 Task: Create a rule from the Routing list, Task moved to a section -> Set Priority in the project AgileFusion , set the section as To-Do and set the priority of the task as  High
Action: Mouse moved to (165, 385)
Screenshot: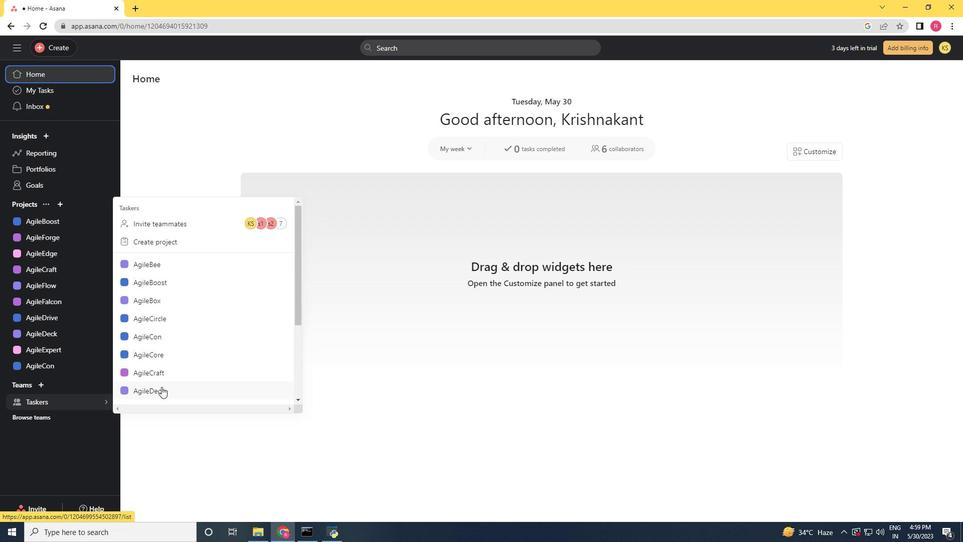 
Action: Mouse scrolled (165, 384) with delta (0, 0)
Screenshot: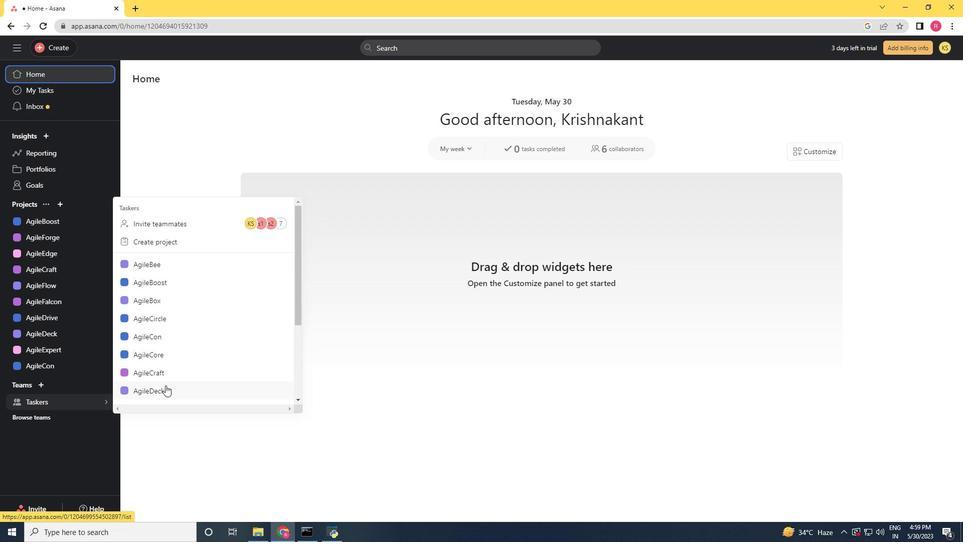 
Action: Mouse scrolled (165, 385) with delta (0, 0)
Screenshot: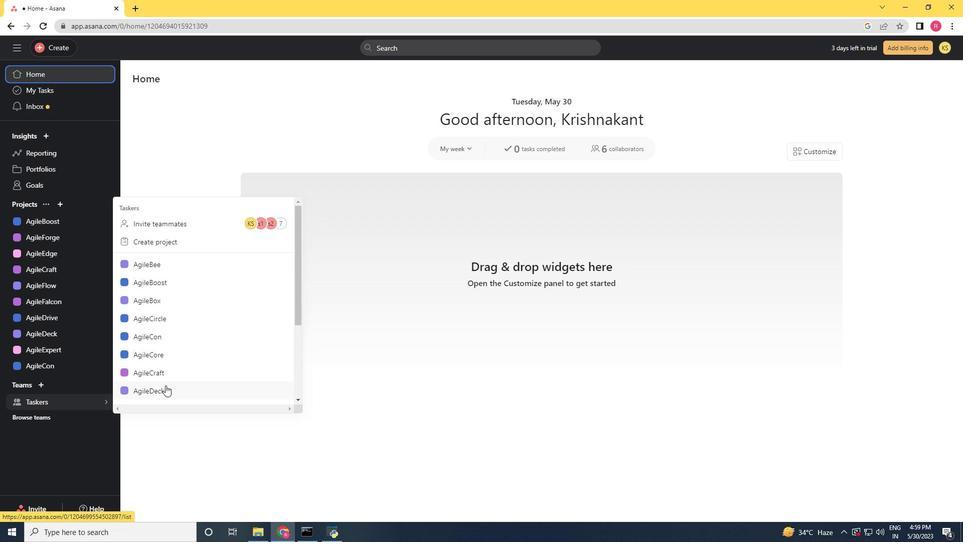 
Action: Mouse scrolled (165, 384) with delta (0, 0)
Screenshot: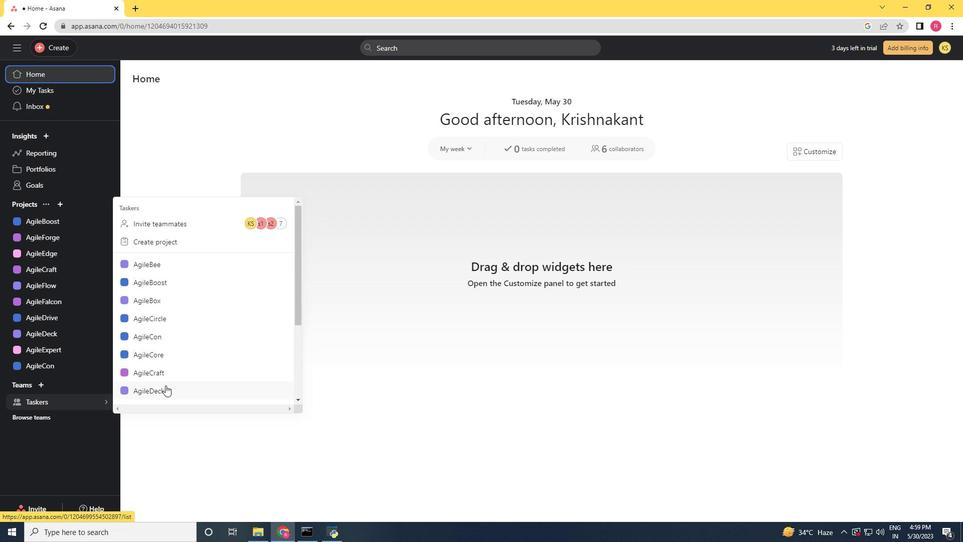 
Action: Mouse scrolled (165, 384) with delta (0, 0)
Screenshot: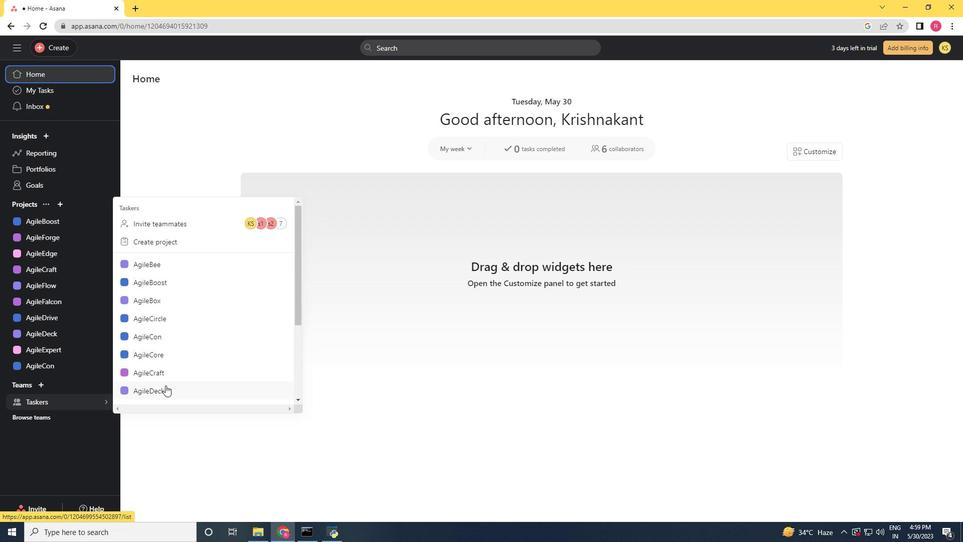 
Action: Mouse scrolled (165, 384) with delta (0, 0)
Screenshot: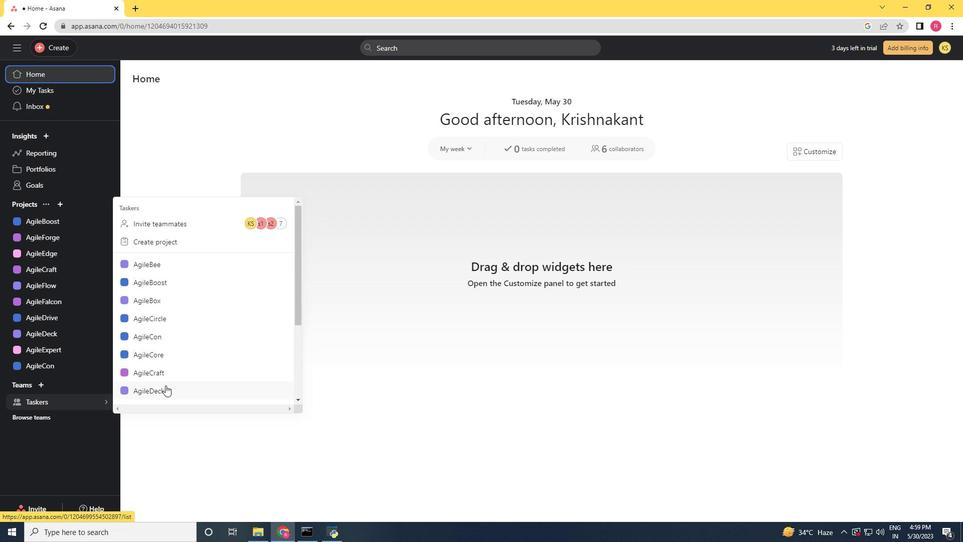
Action: Mouse scrolled (165, 384) with delta (0, 0)
Screenshot: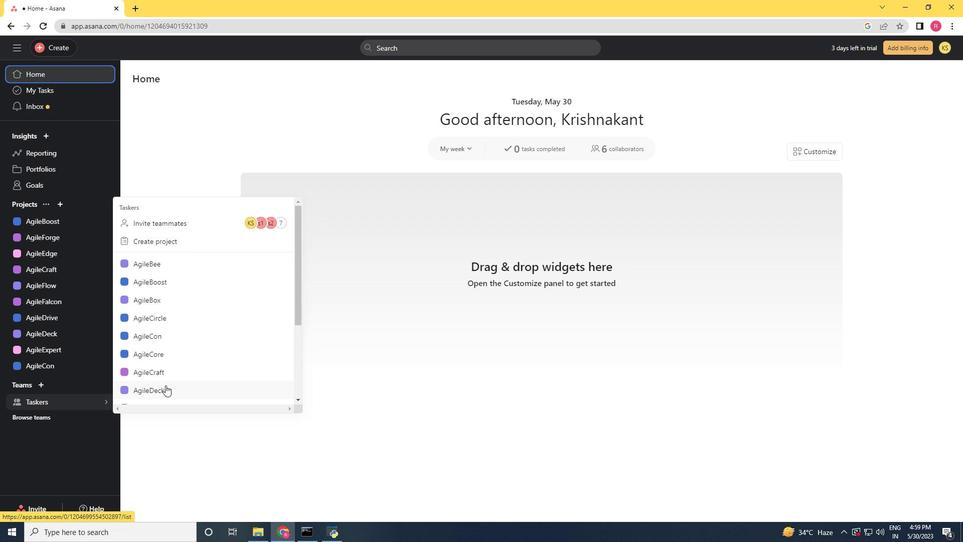 
Action: Mouse moved to (168, 380)
Screenshot: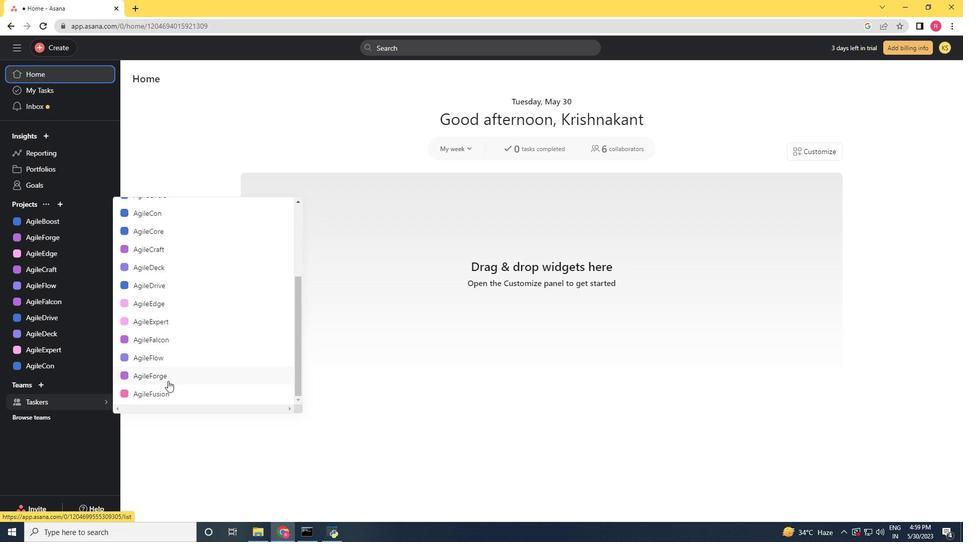 
Action: Mouse scrolled (168, 380) with delta (0, 0)
Screenshot: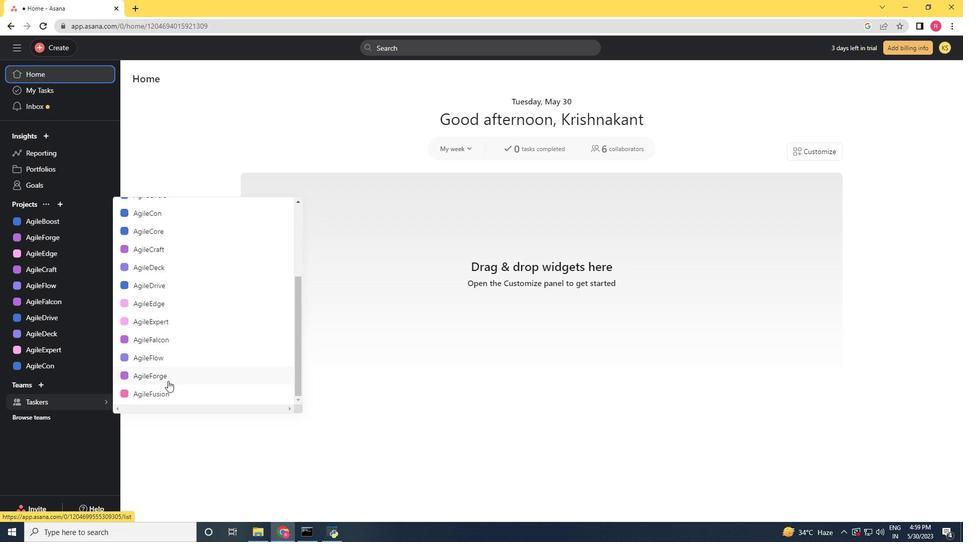 
Action: Mouse moved to (168, 381)
Screenshot: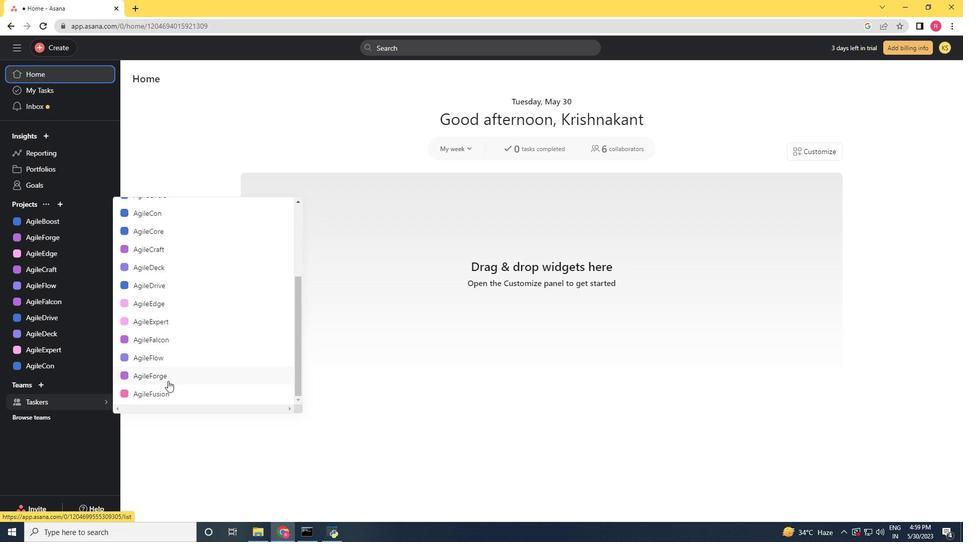
Action: Mouse scrolled (168, 381) with delta (0, 0)
Screenshot: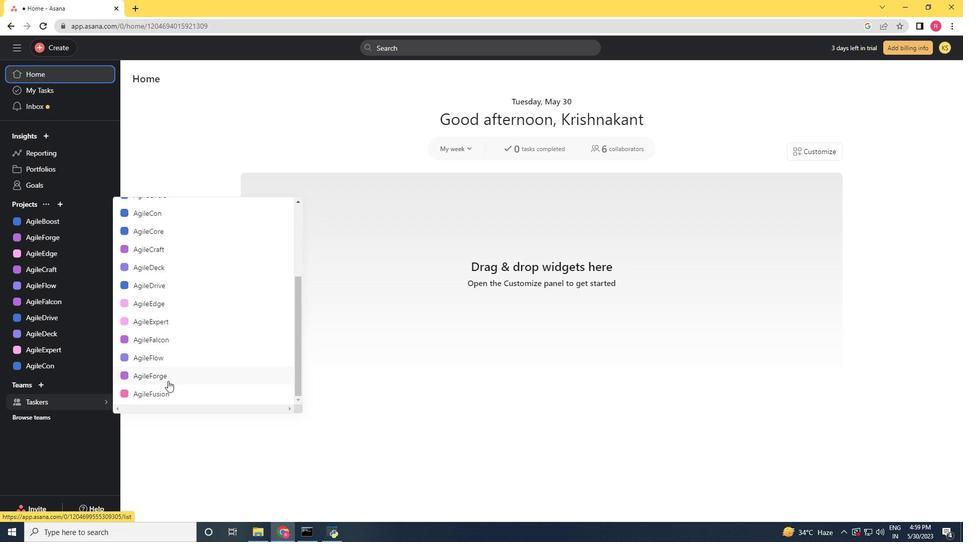 
Action: Mouse scrolled (168, 380) with delta (0, 0)
Screenshot: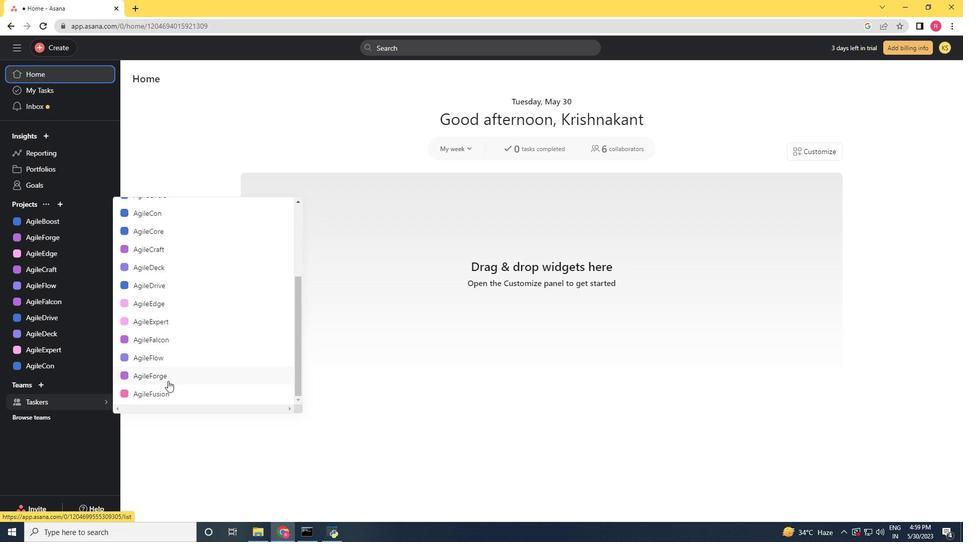 
Action: Mouse scrolled (168, 380) with delta (0, 0)
Screenshot: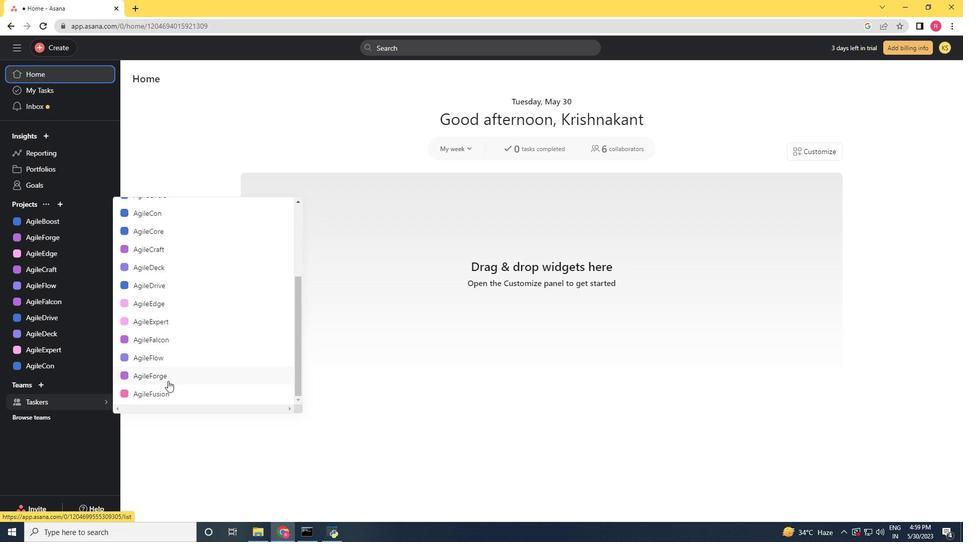 
Action: Mouse scrolled (168, 380) with delta (0, 0)
Screenshot: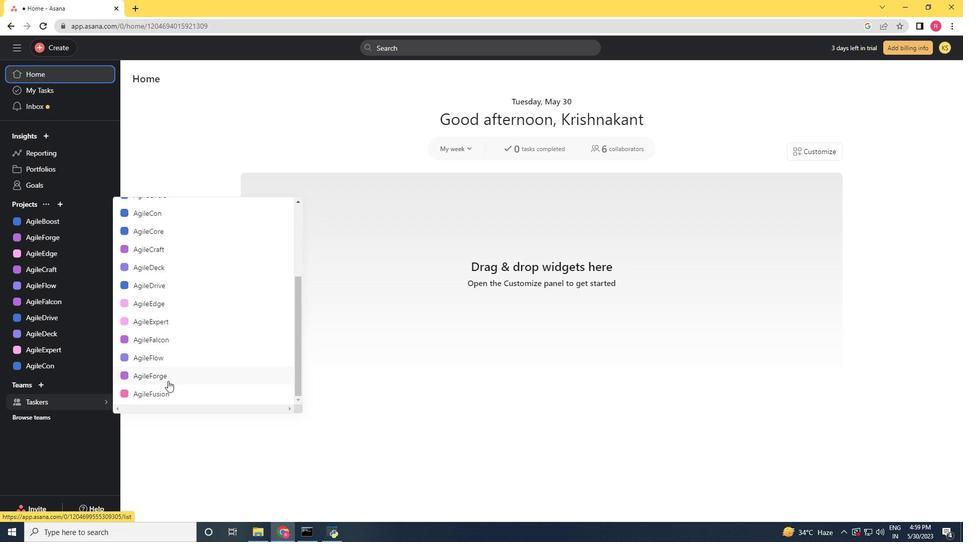 
Action: Mouse moved to (167, 394)
Screenshot: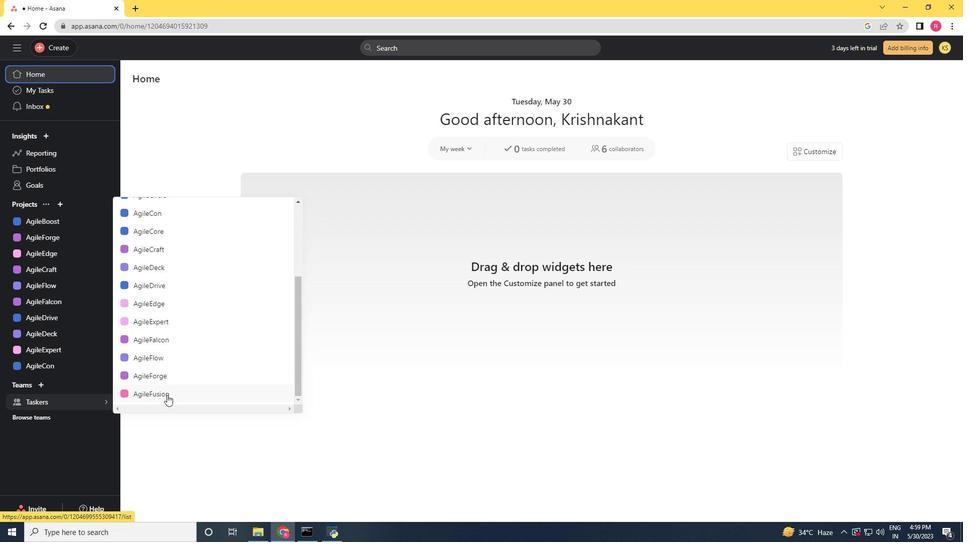 
Action: Mouse pressed left at (167, 394)
Screenshot: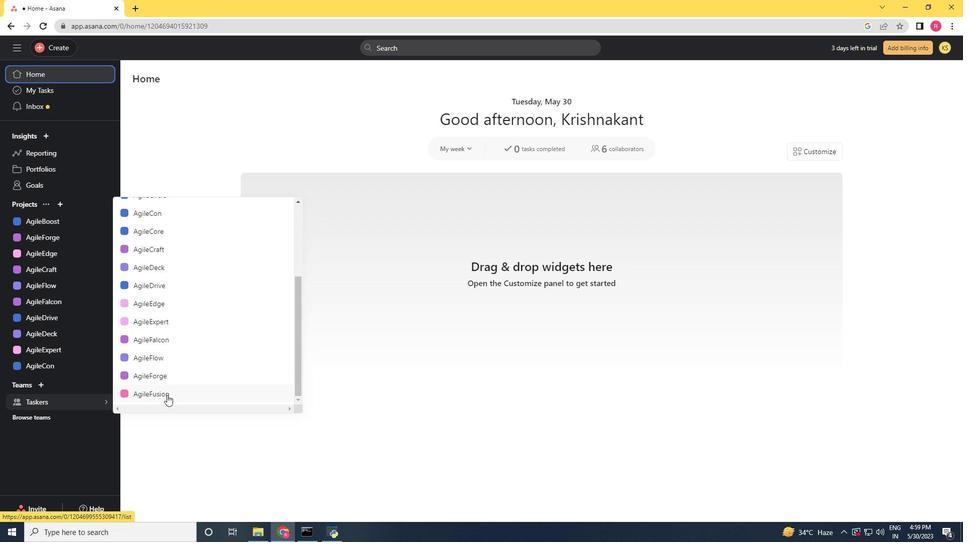 
Action: Mouse moved to (913, 83)
Screenshot: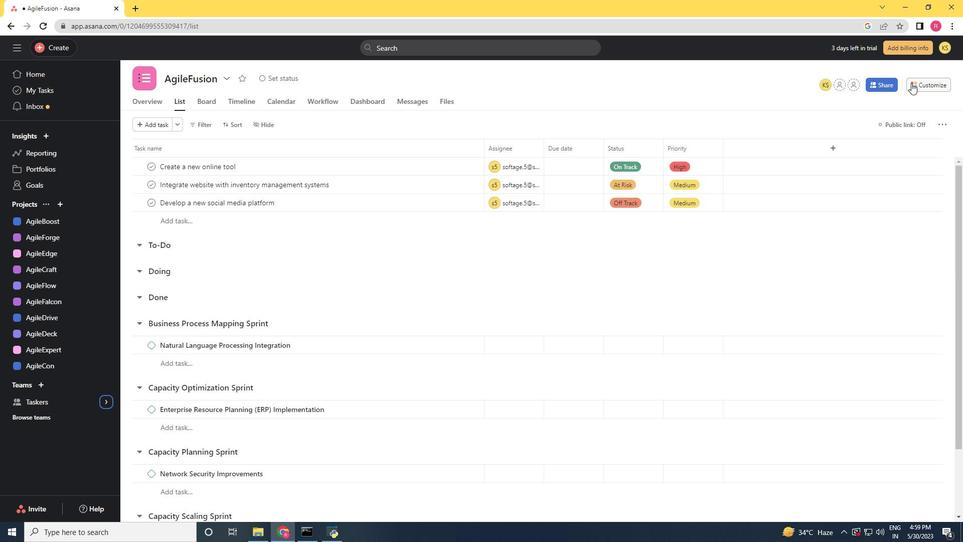 
Action: Mouse pressed left at (913, 83)
Screenshot: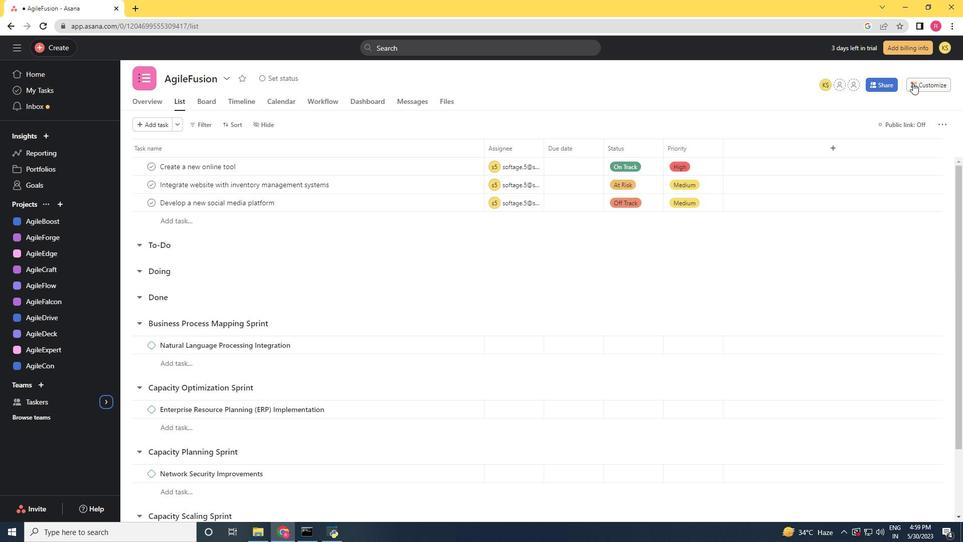 
Action: Mouse moved to (756, 223)
Screenshot: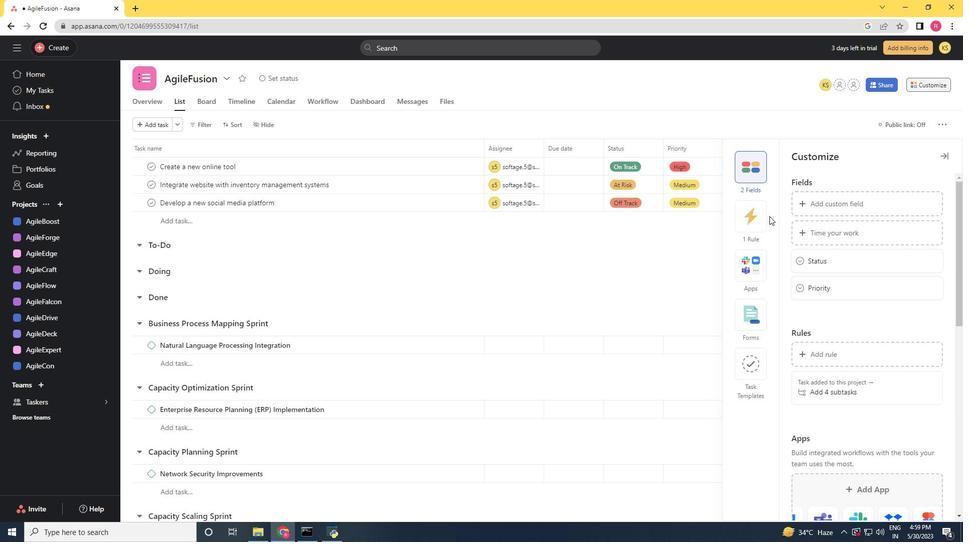 
Action: Mouse pressed left at (756, 223)
Screenshot: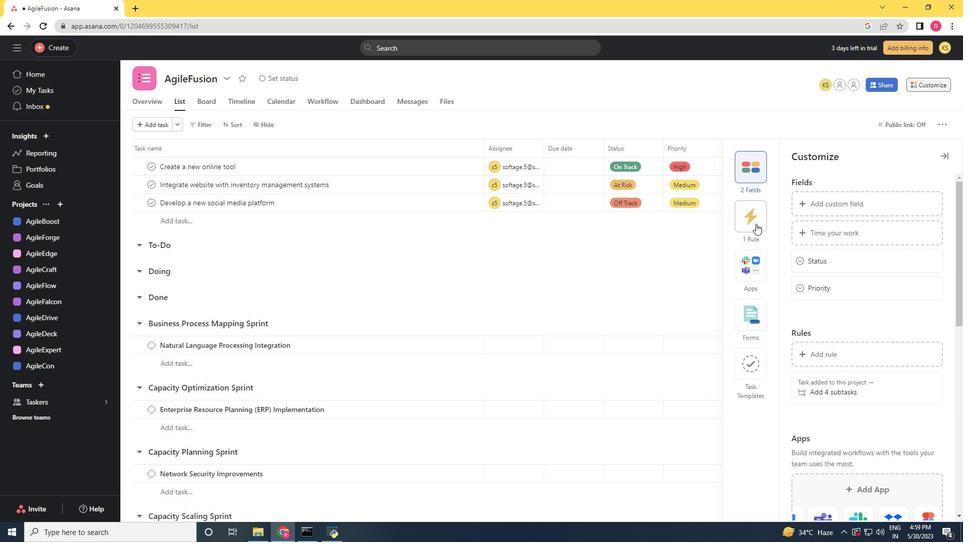 
Action: Mouse moved to (849, 202)
Screenshot: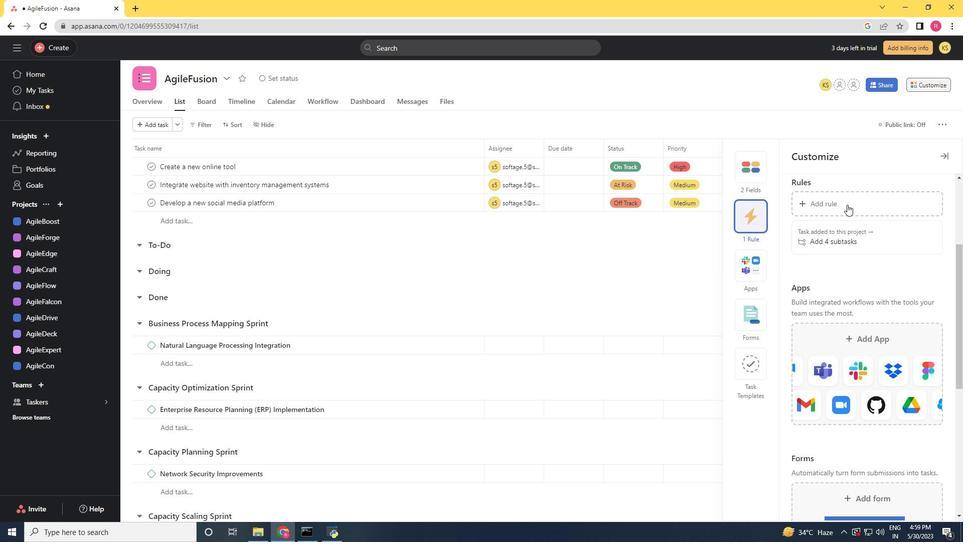 
Action: Mouse pressed left at (849, 202)
Screenshot: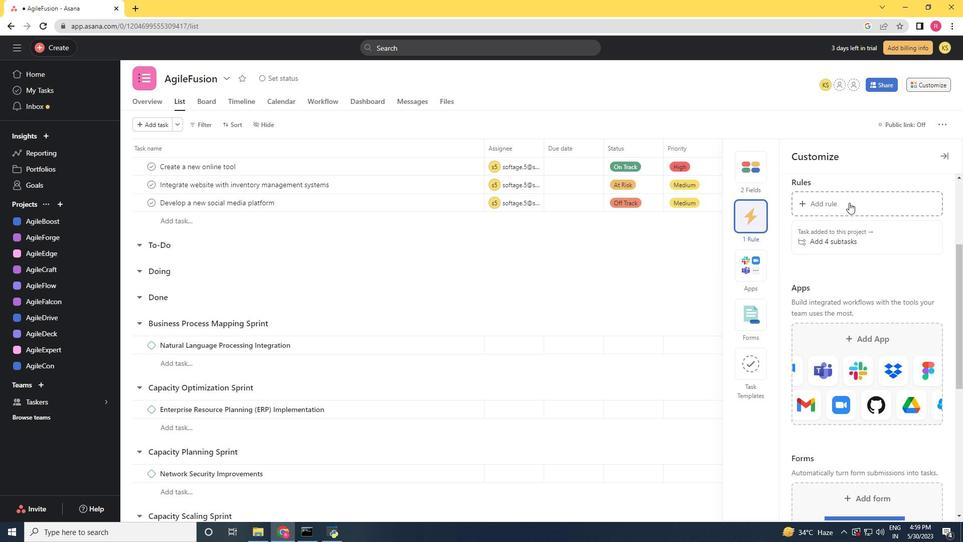 
Action: Mouse moved to (210, 134)
Screenshot: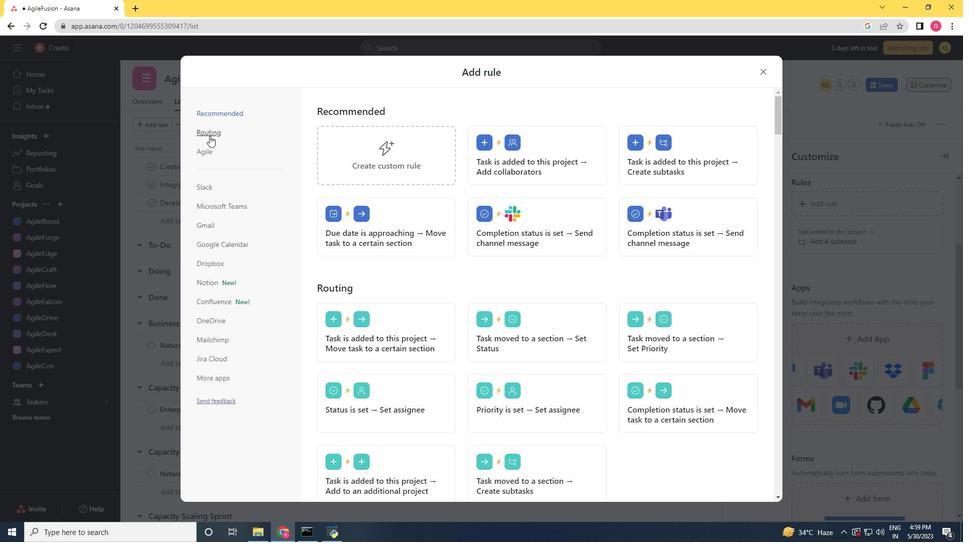 
Action: Mouse pressed left at (210, 134)
Screenshot: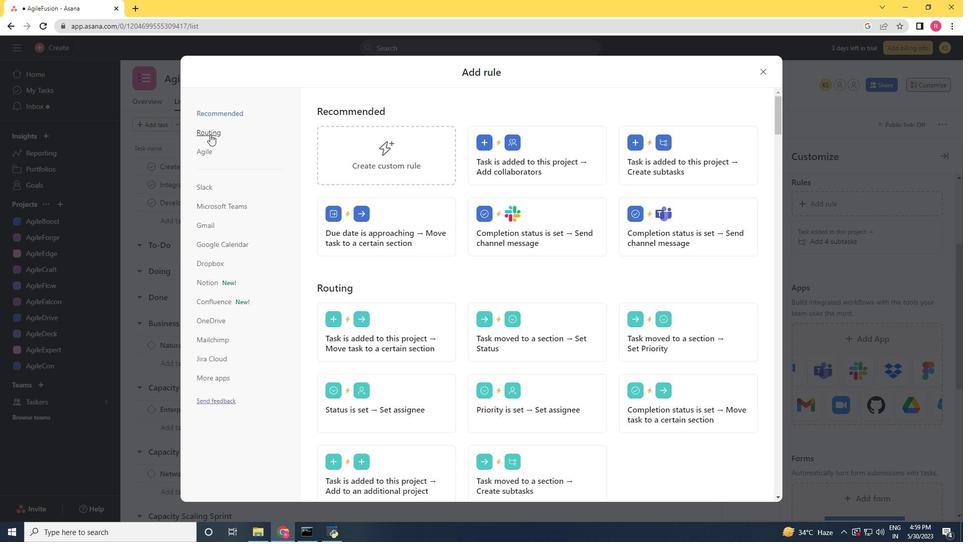 
Action: Mouse moved to (656, 157)
Screenshot: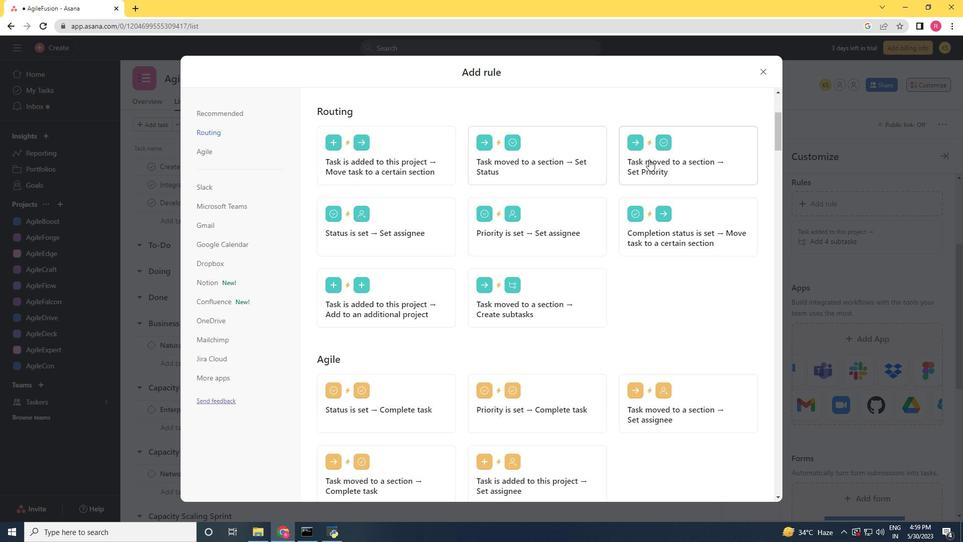 
Action: Mouse pressed left at (656, 157)
Screenshot: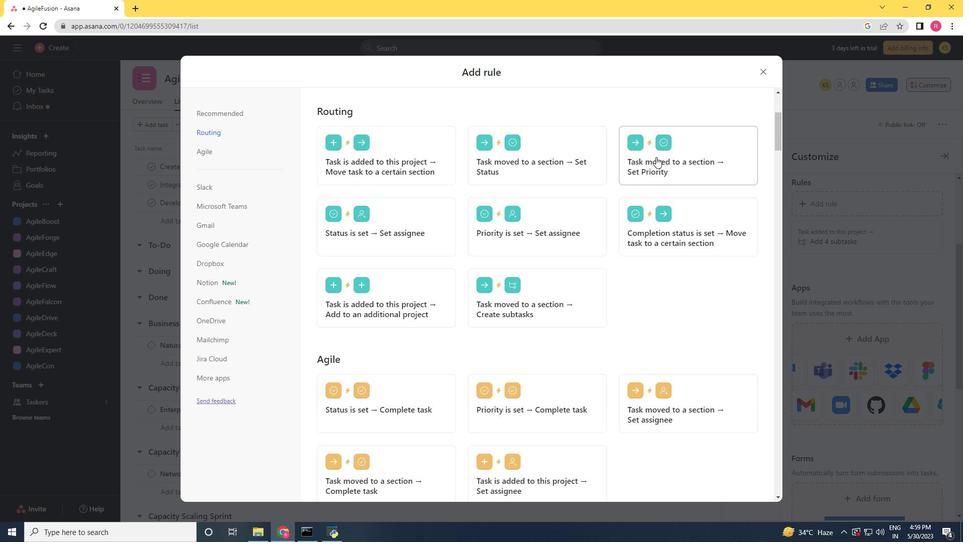 
Action: Mouse moved to (437, 259)
Screenshot: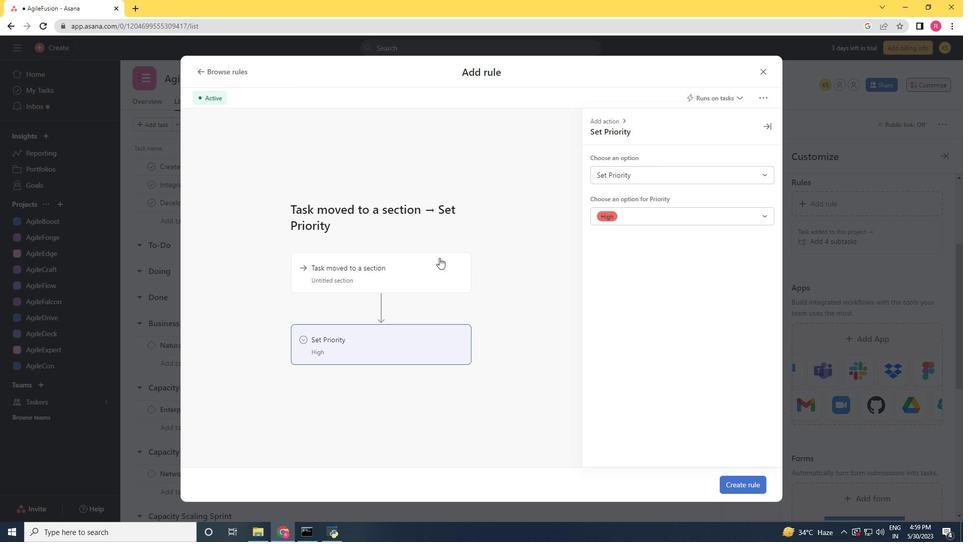 
Action: Mouse pressed left at (437, 259)
Screenshot: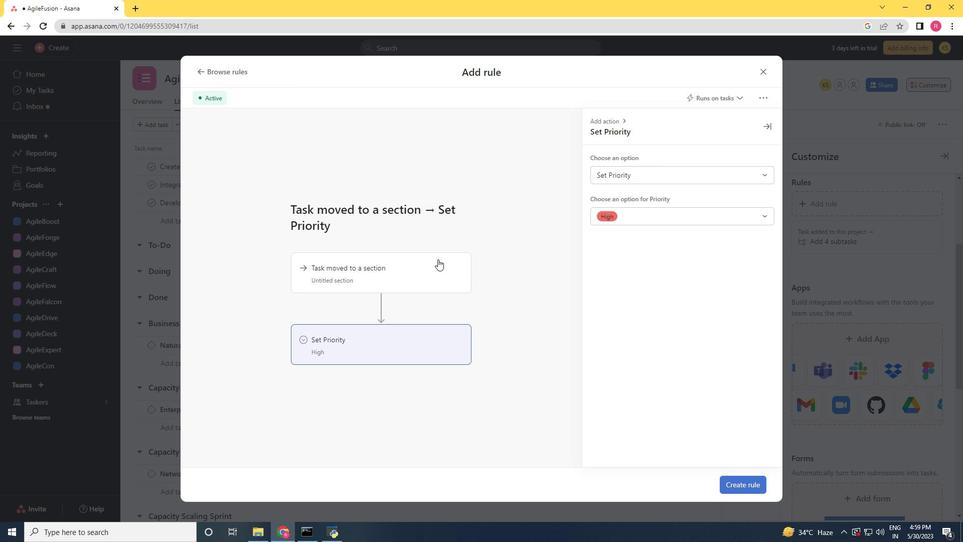 
Action: Mouse moved to (664, 174)
Screenshot: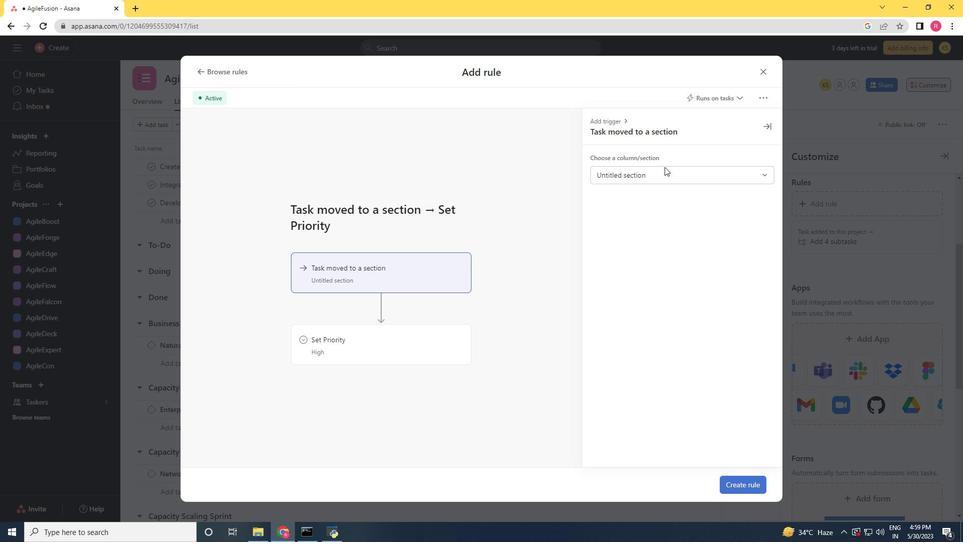 
Action: Mouse pressed left at (664, 174)
Screenshot: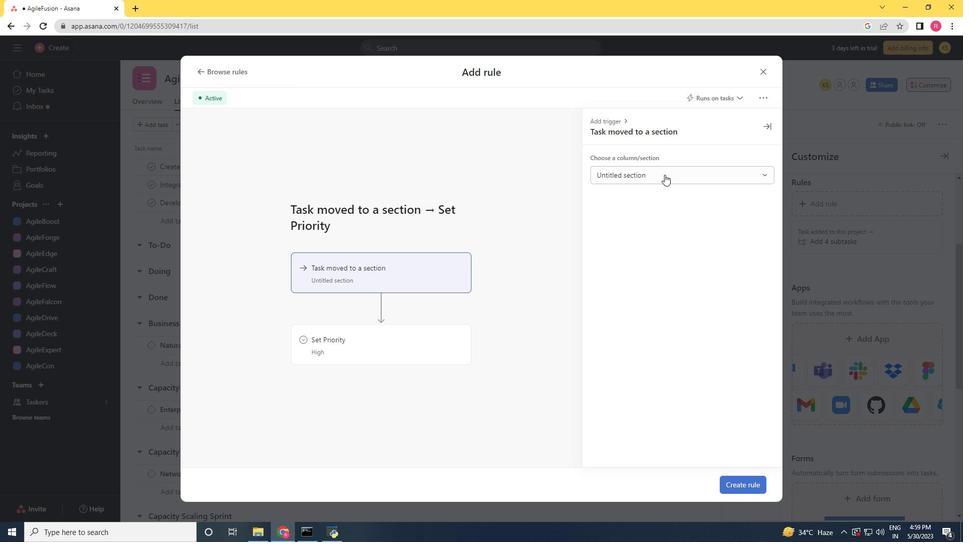 
Action: Mouse moved to (630, 207)
Screenshot: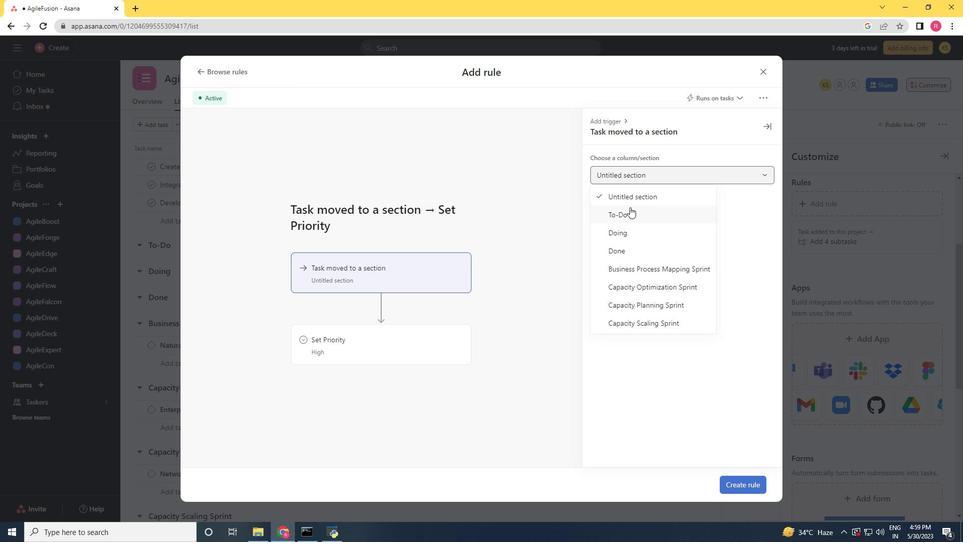 
Action: Mouse pressed left at (630, 207)
Screenshot: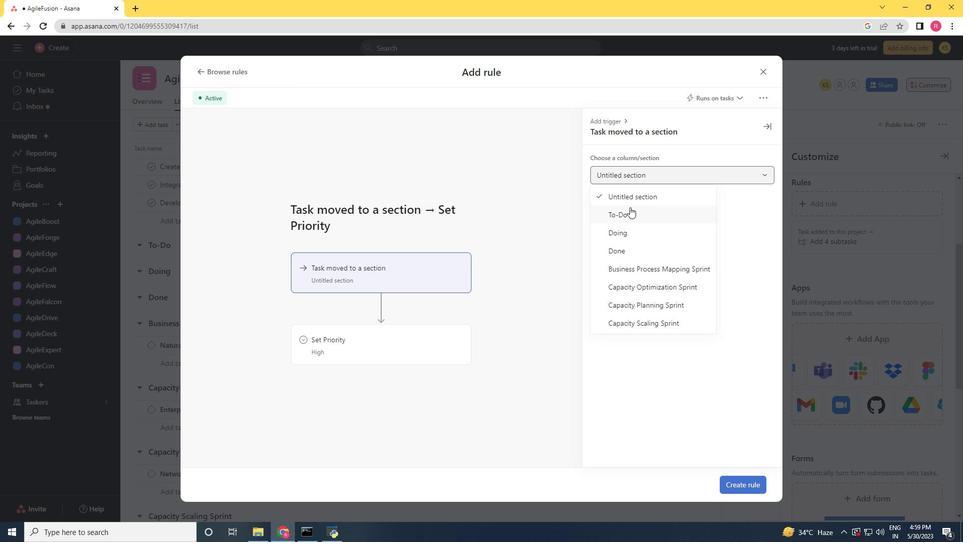 
Action: Mouse moved to (355, 348)
Screenshot: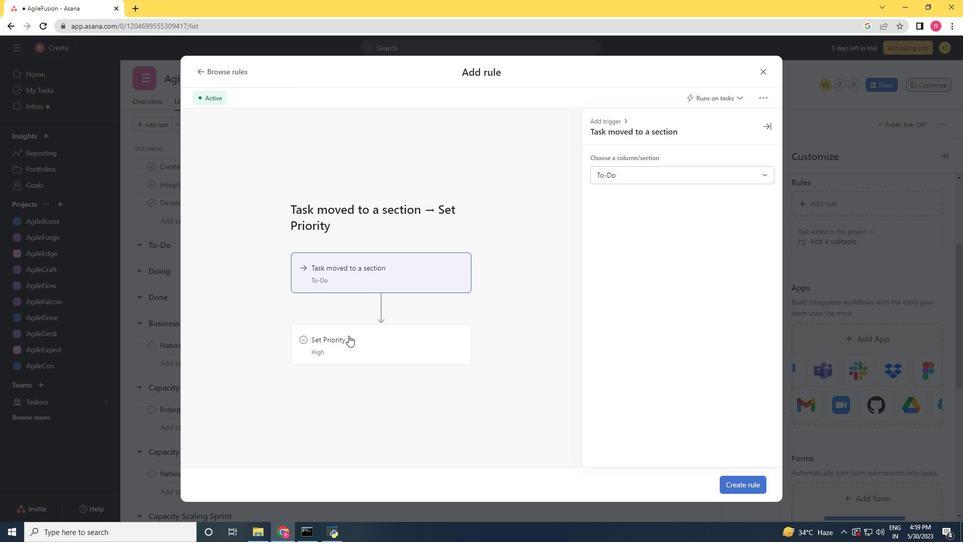 
Action: Mouse pressed left at (355, 348)
Screenshot: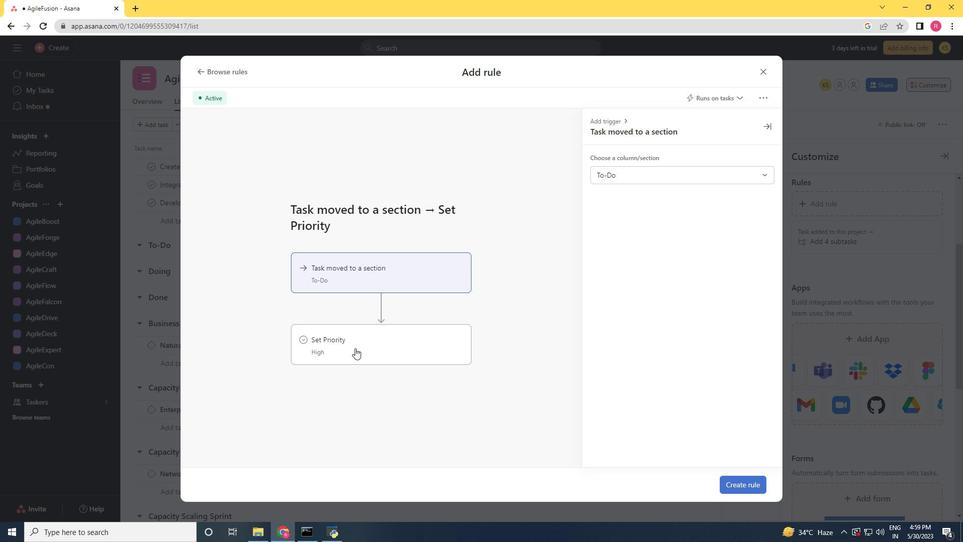 
Action: Mouse moved to (630, 219)
Screenshot: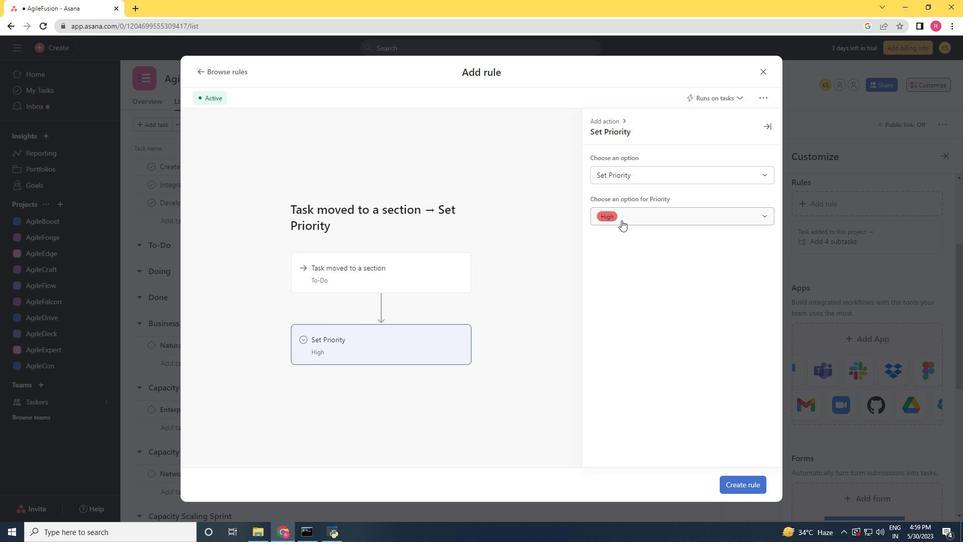 
Action: Mouse pressed left at (630, 219)
Screenshot: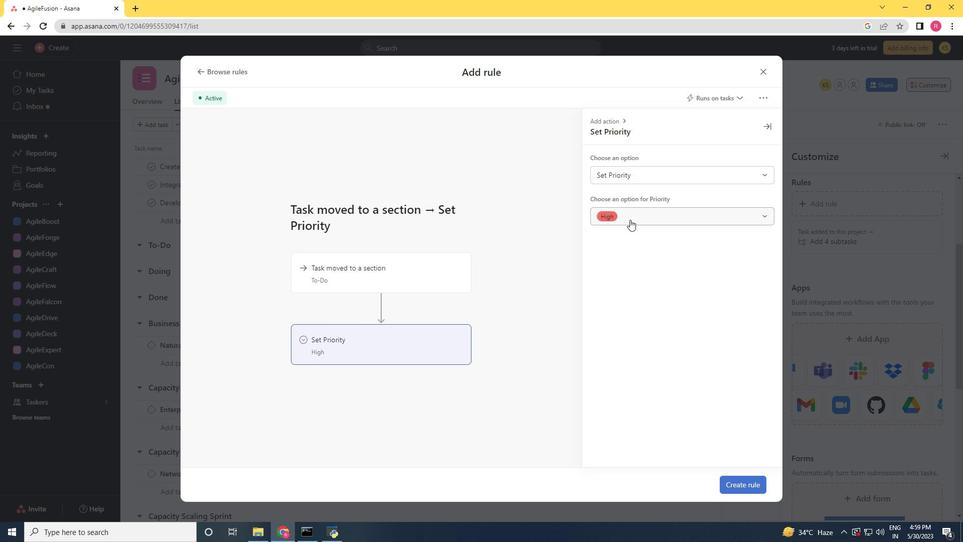 
Action: Mouse moved to (614, 230)
Screenshot: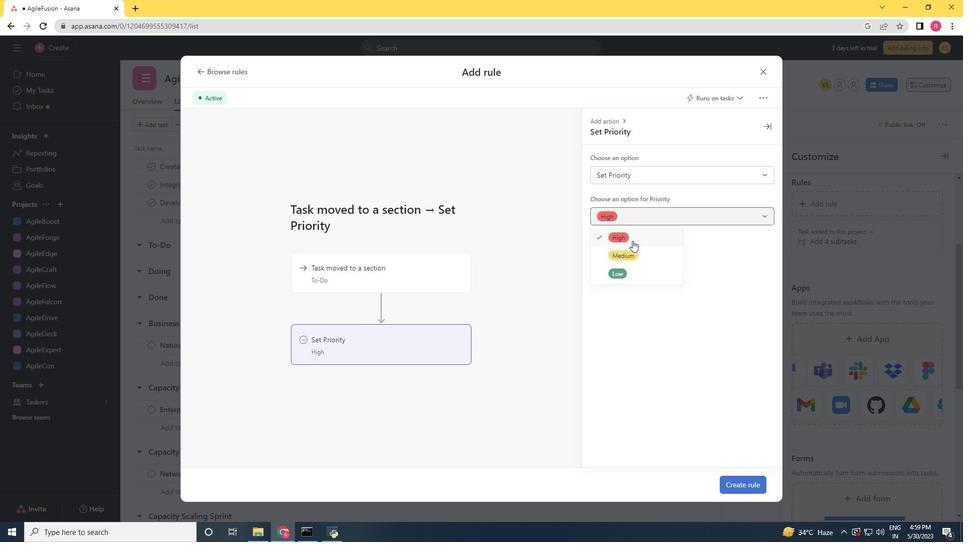 
Action: Mouse pressed left at (614, 230)
Screenshot: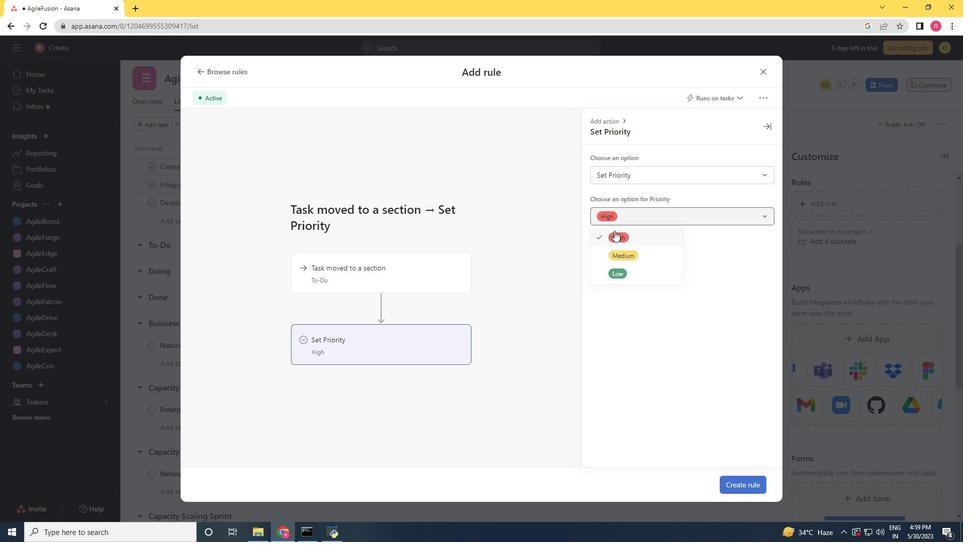
Action: Mouse moved to (640, 173)
Screenshot: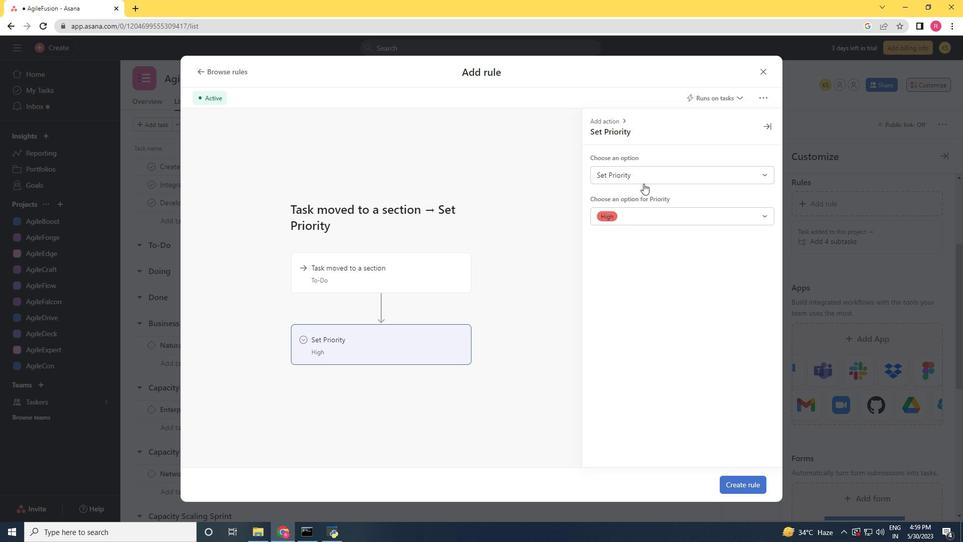 
Action: Mouse pressed left at (640, 173)
Screenshot: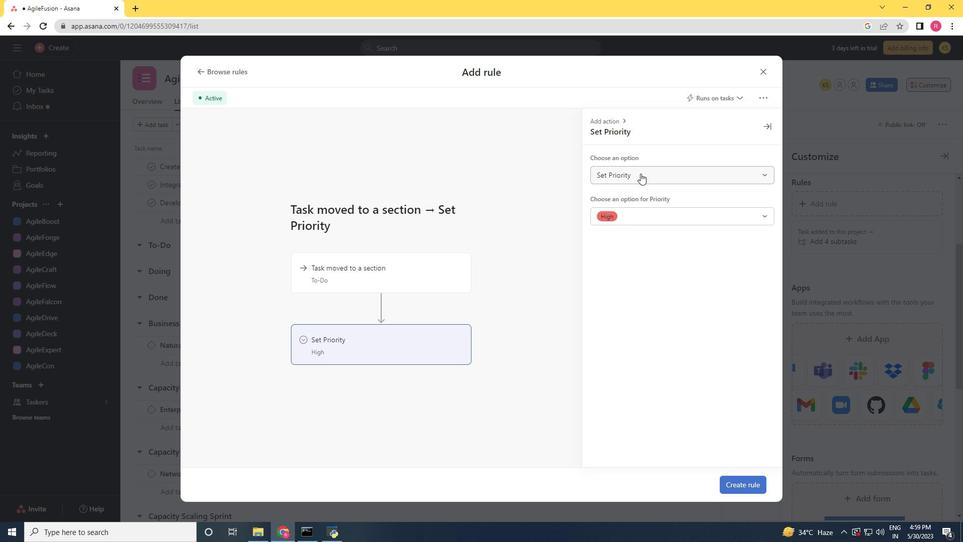 
Action: Mouse moved to (637, 196)
Screenshot: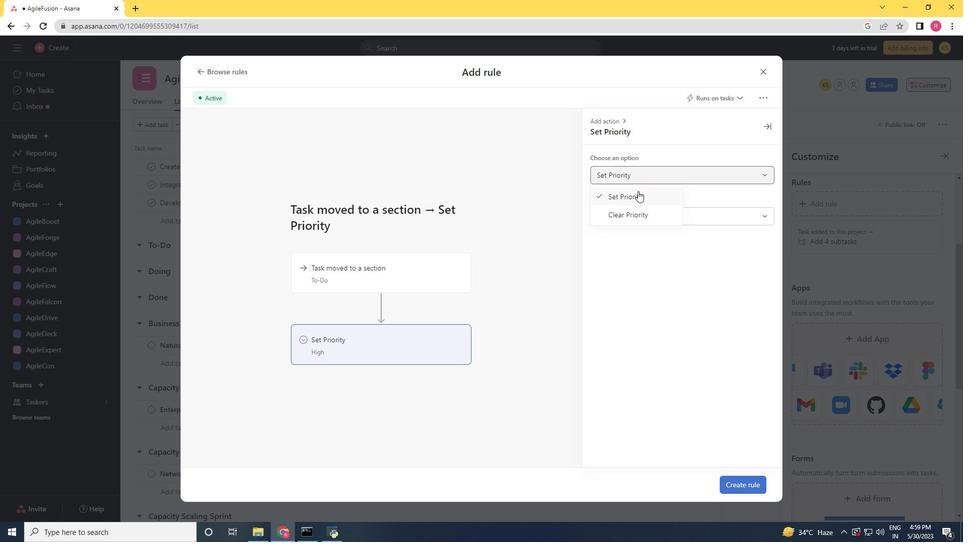 
Action: Mouse pressed left at (637, 196)
Screenshot: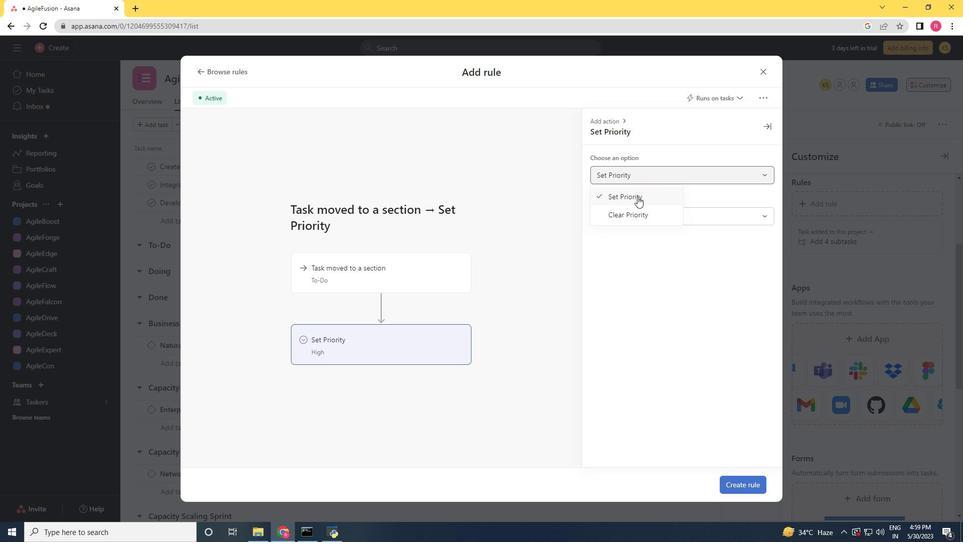 
Action: Mouse moved to (637, 210)
Screenshot: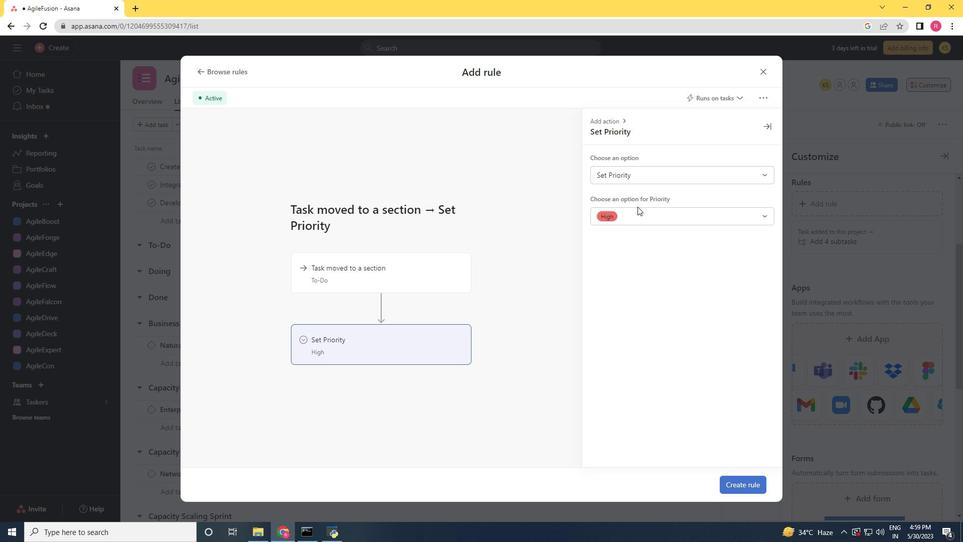 
Action: Mouse pressed left at (637, 210)
Screenshot: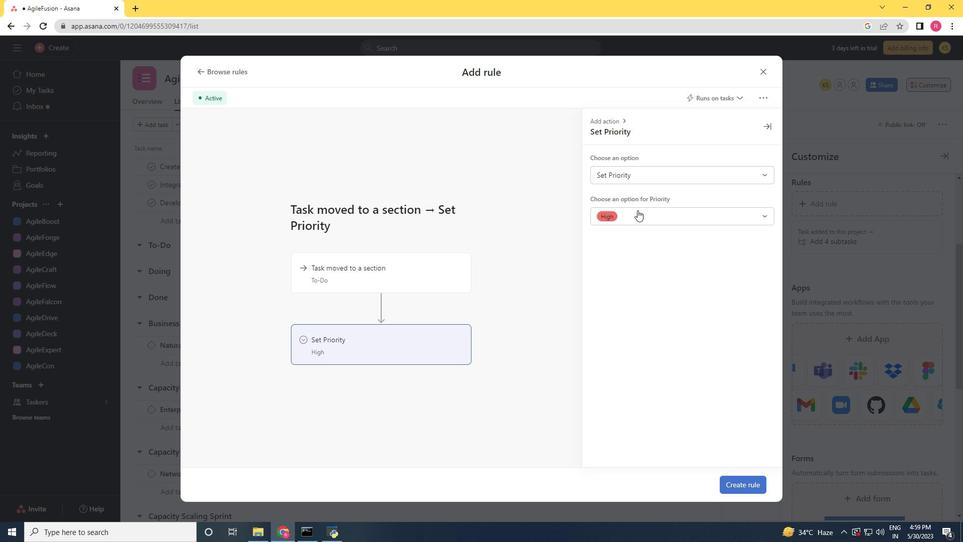 
Action: Mouse moved to (627, 230)
Screenshot: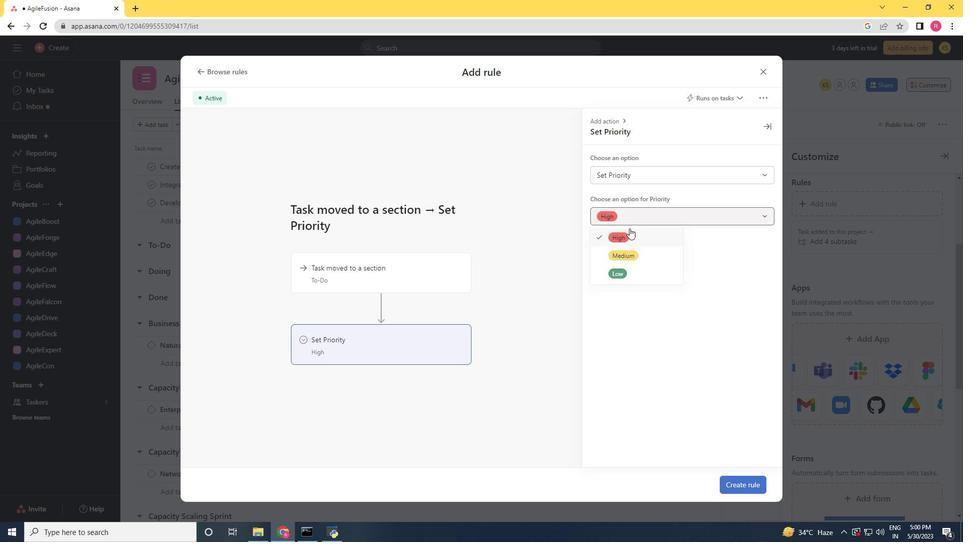 
Action: Mouse pressed left at (627, 230)
Screenshot: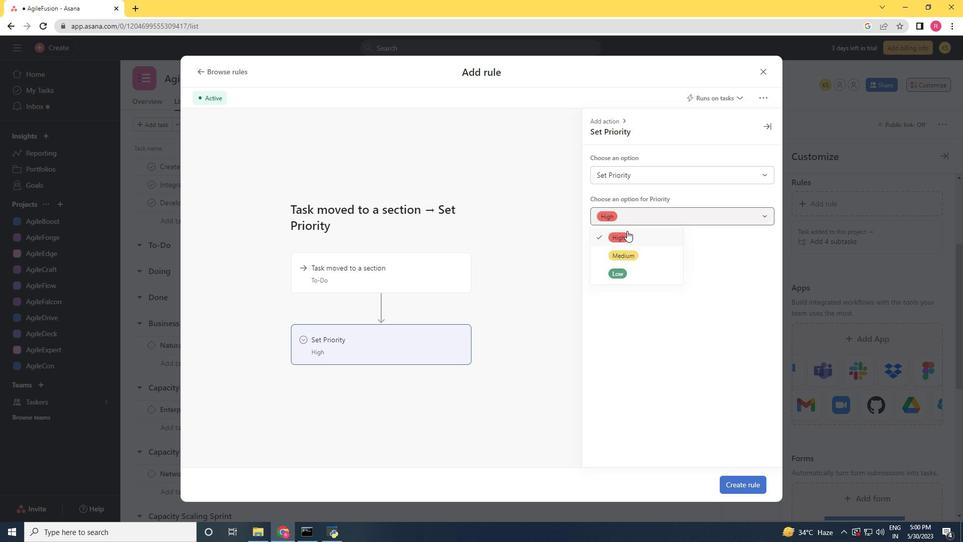 
Action: Mouse moved to (752, 480)
Screenshot: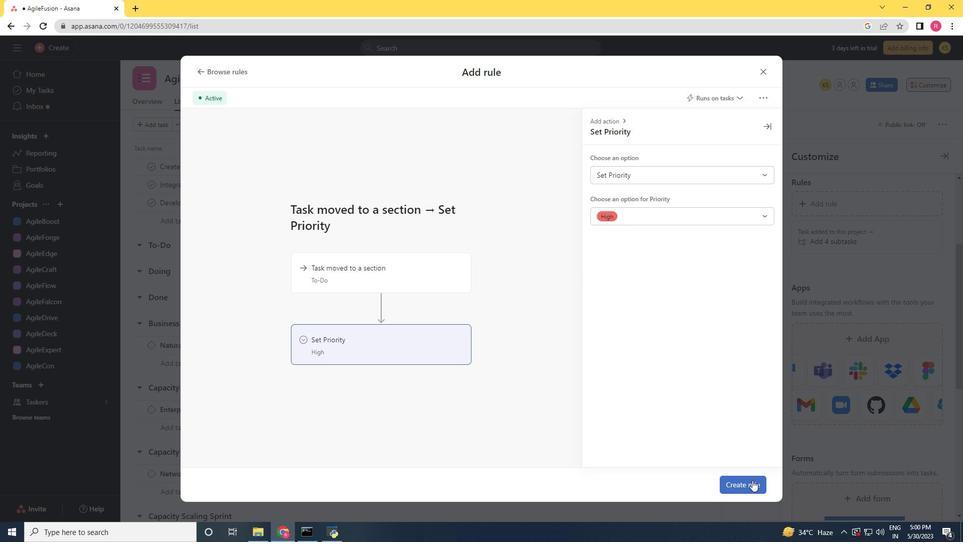 
Action: Mouse pressed left at (752, 480)
Screenshot: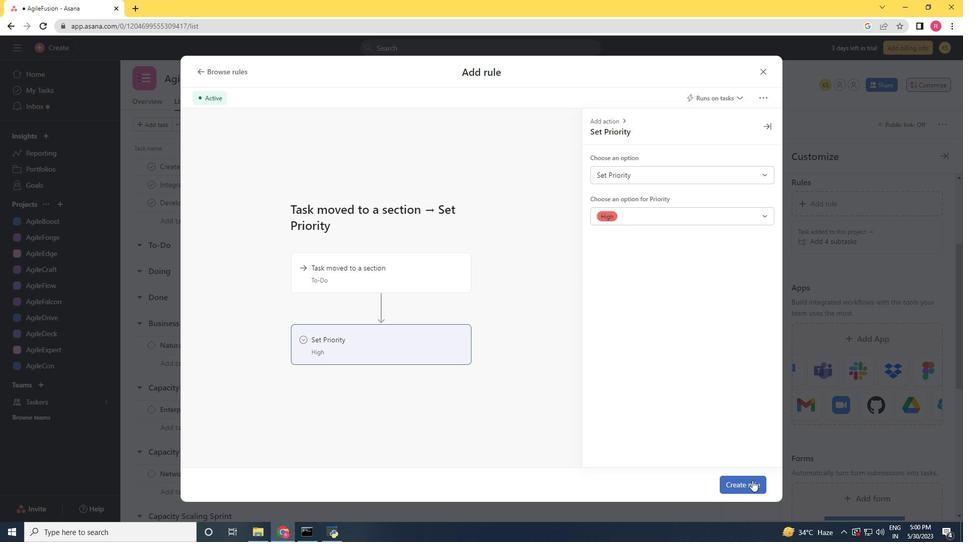 
Action: Mouse moved to (627, 377)
Screenshot: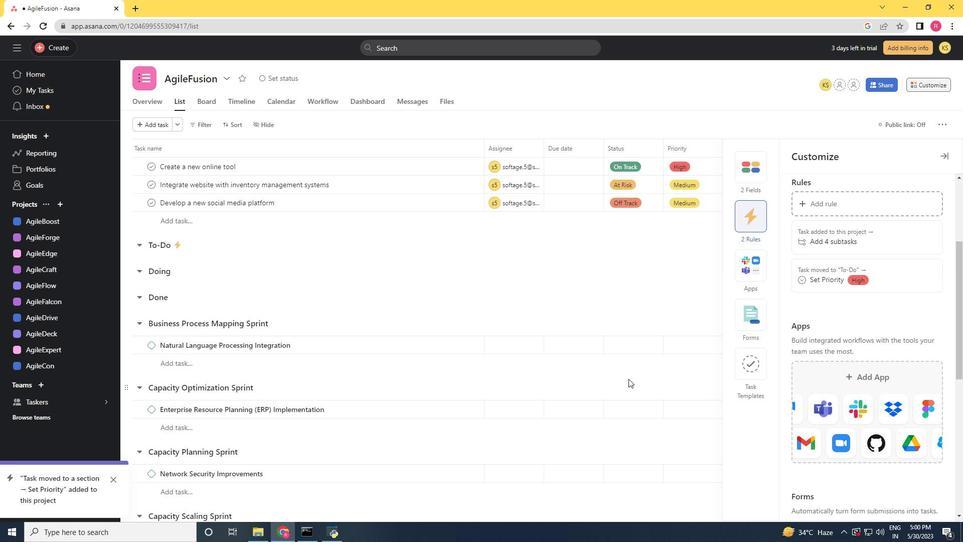 
Action: Mouse scrolled (627, 378) with delta (0, 0)
Screenshot: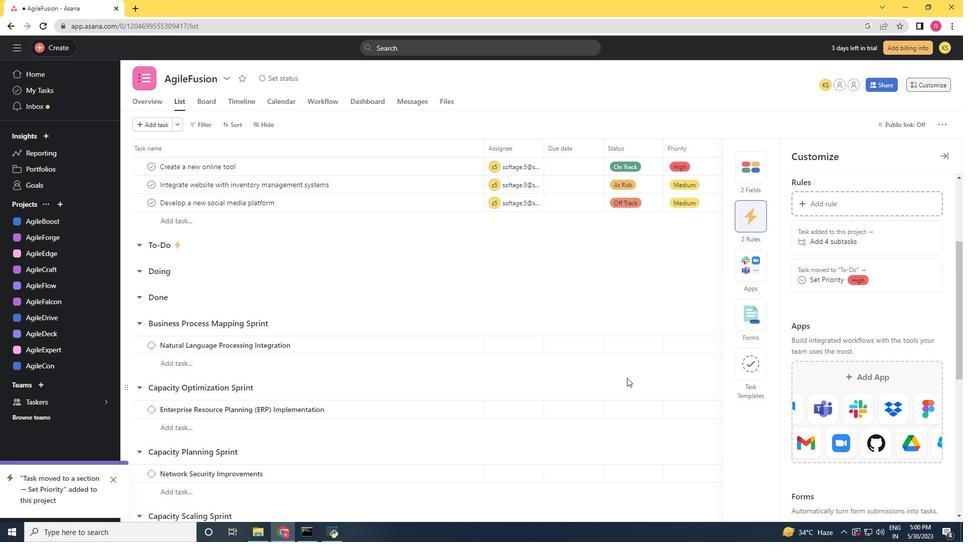 
Action: Mouse scrolled (627, 378) with delta (0, 0)
Screenshot: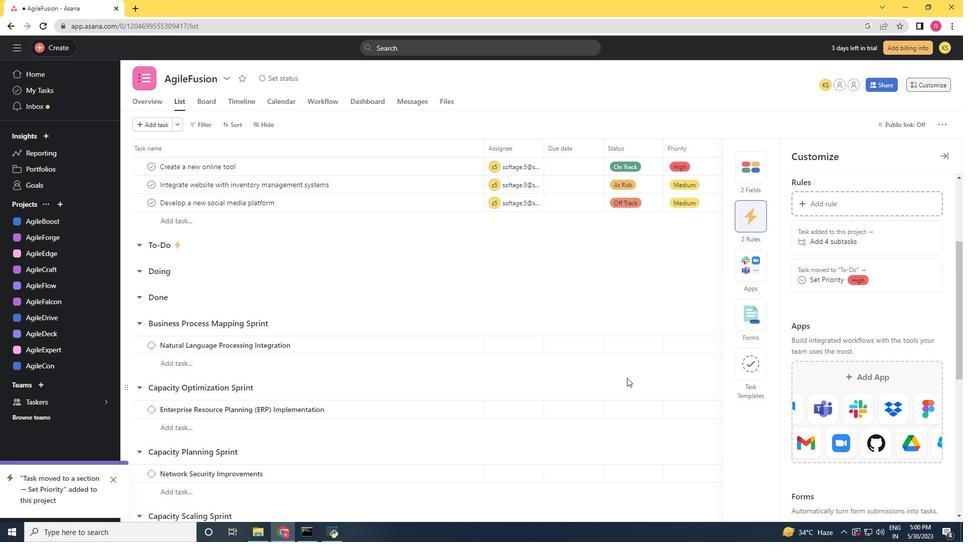 
Action: Mouse scrolled (627, 378) with delta (0, 0)
Screenshot: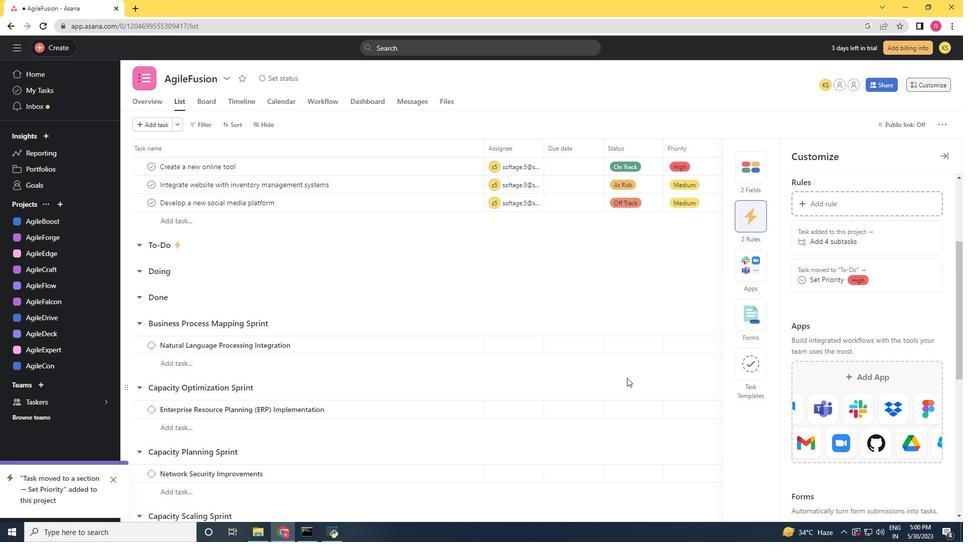
